 Task: Create a rule from the Recommended list, Task Added to this Project -> add SubTasks in the project BarTech with SubTasks Gather and Analyse Requirements , Design and Implement Solution , System Test and UAT , Release to Production / Go Live
Action: Mouse moved to (521, 273)
Screenshot: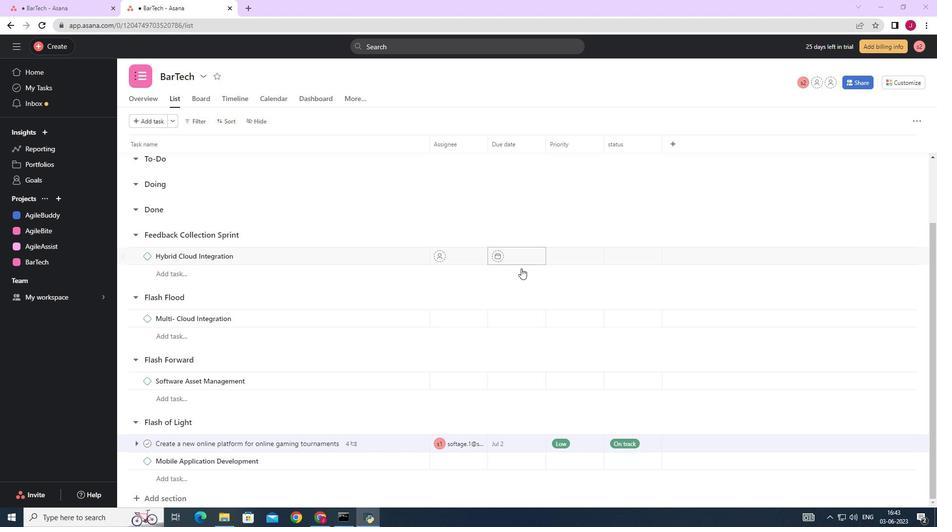 
Action: Mouse scrolled (521, 272) with delta (0, 0)
Screenshot: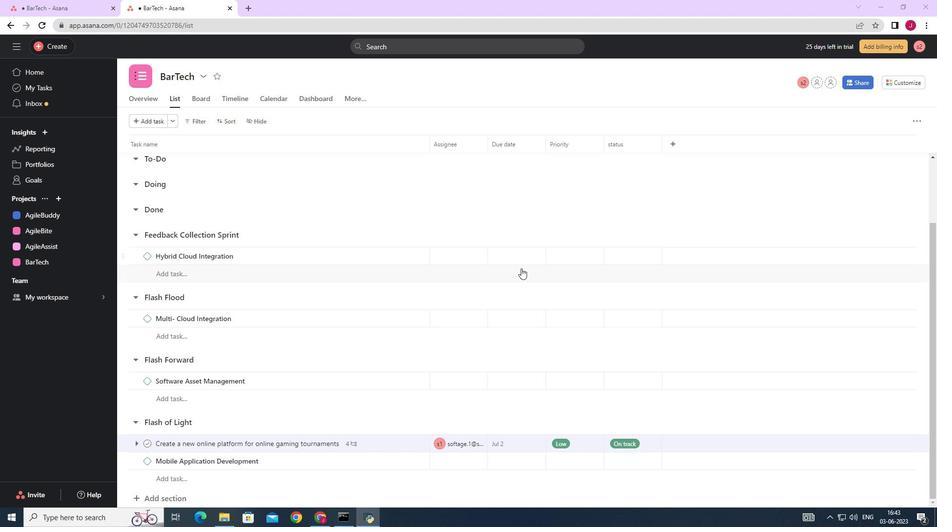
Action: Mouse scrolled (521, 272) with delta (0, 0)
Screenshot: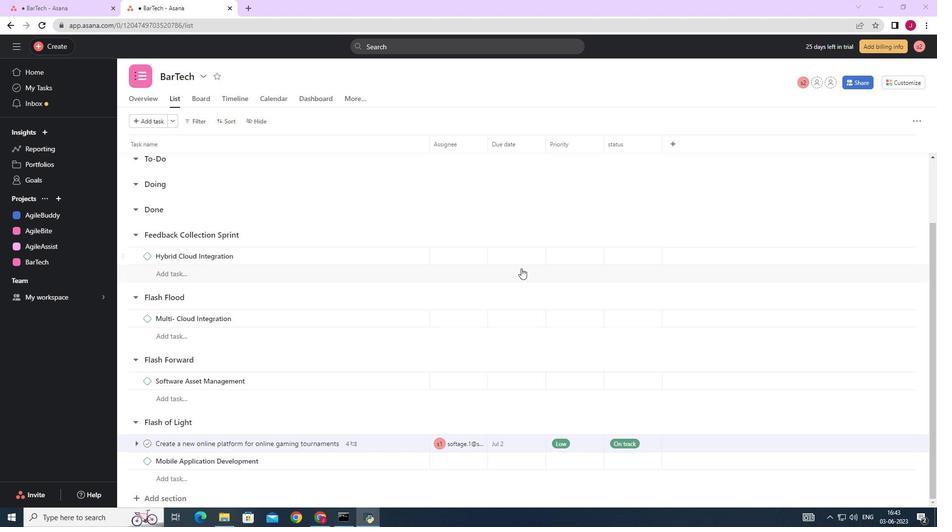 
Action: Mouse scrolled (521, 273) with delta (0, 0)
Screenshot: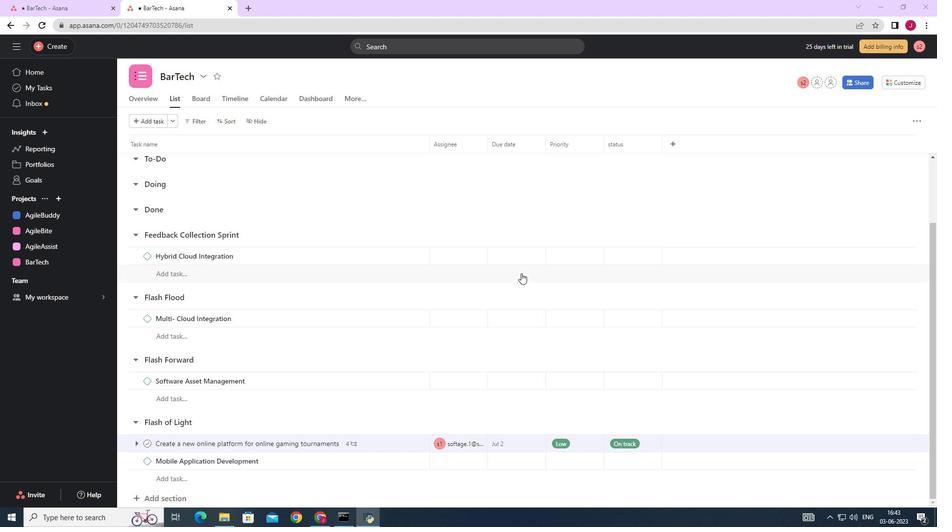 
Action: Mouse scrolled (521, 273) with delta (0, 0)
Screenshot: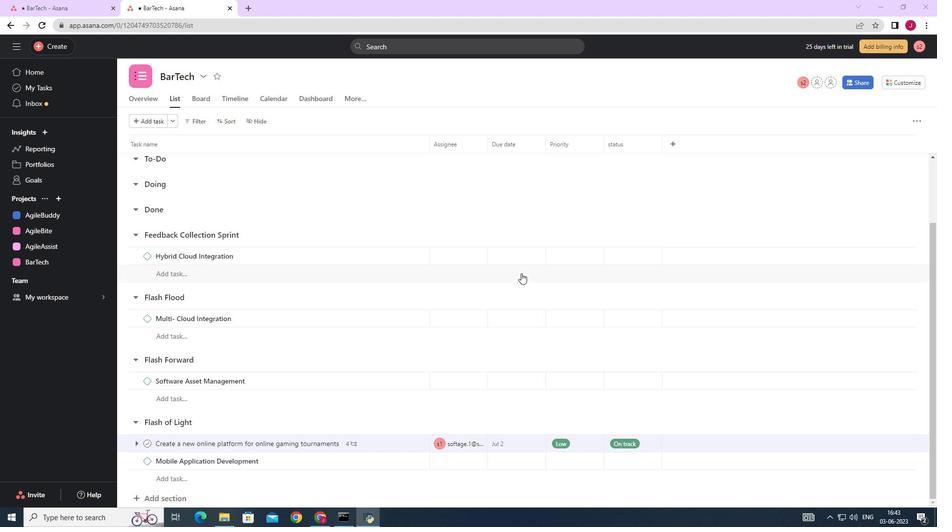 
Action: Mouse scrolled (521, 273) with delta (0, 0)
Screenshot: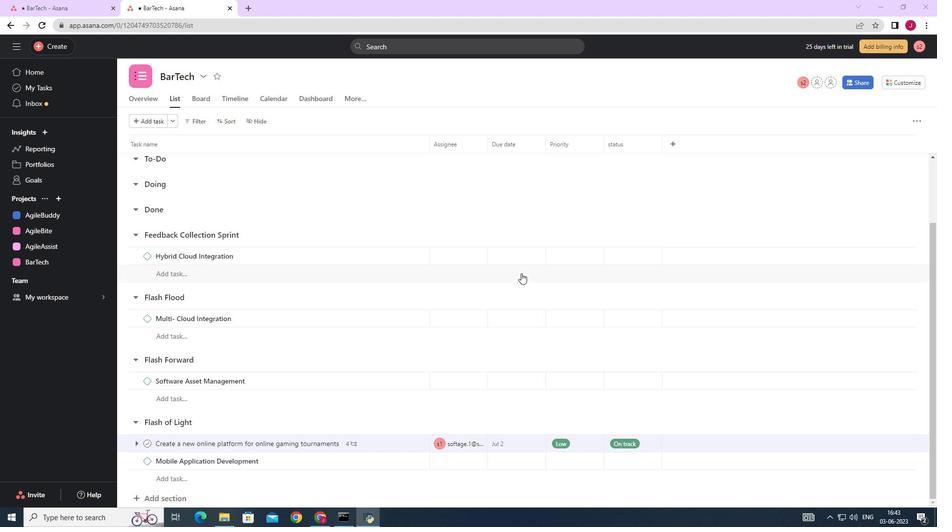 
Action: Mouse scrolled (521, 273) with delta (0, 0)
Screenshot: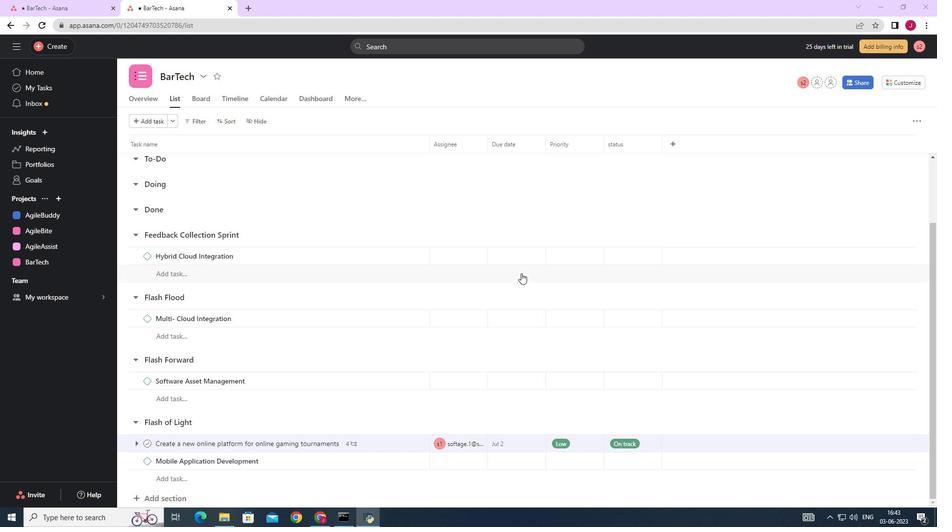 
Action: Mouse scrolled (521, 272) with delta (0, 0)
Screenshot: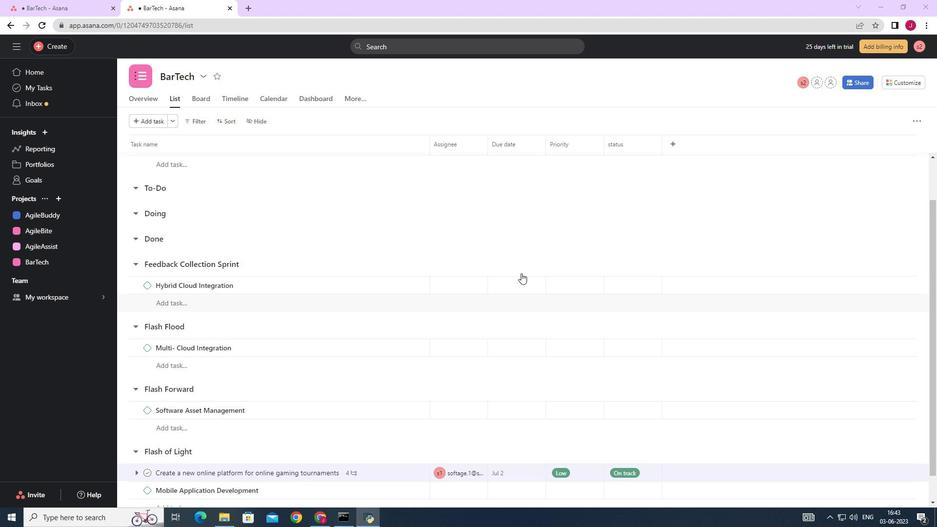 
Action: Mouse scrolled (521, 272) with delta (0, 0)
Screenshot: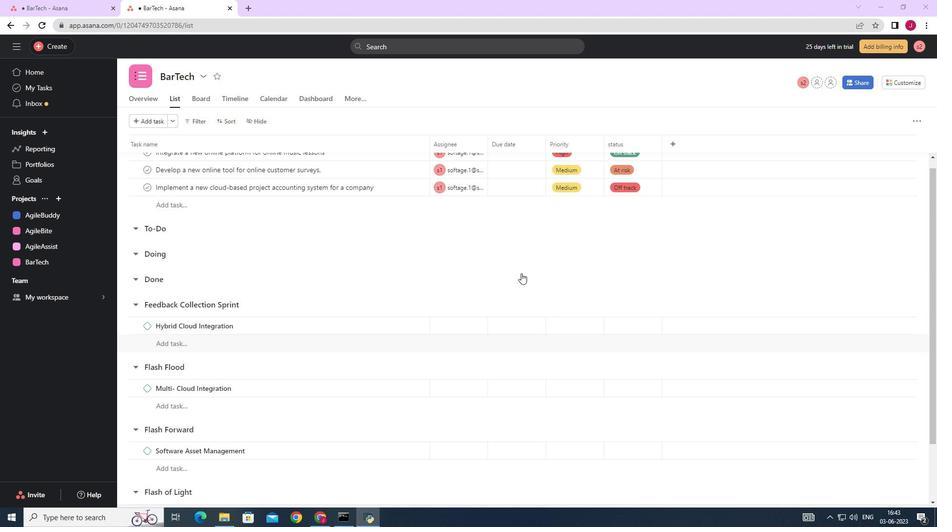 
Action: Mouse scrolled (521, 272) with delta (0, 0)
Screenshot: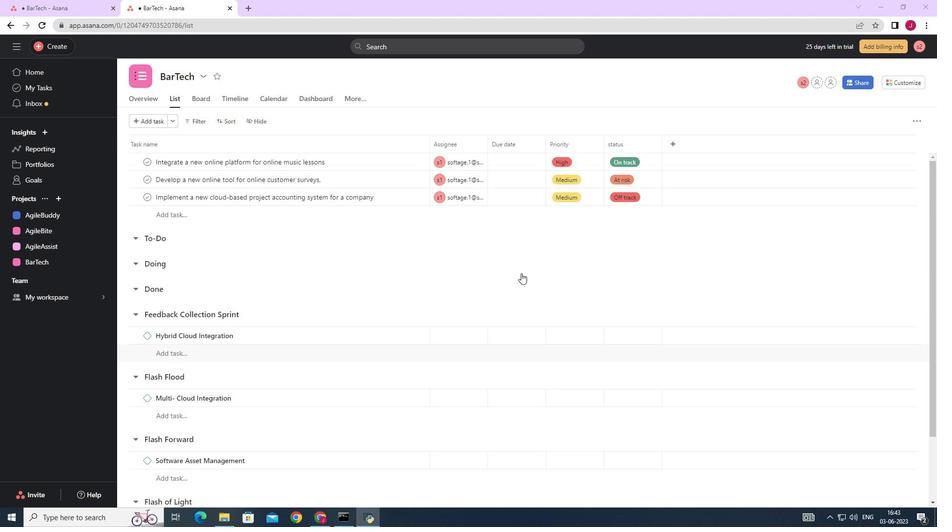 
Action: Mouse scrolled (521, 272) with delta (0, 0)
Screenshot: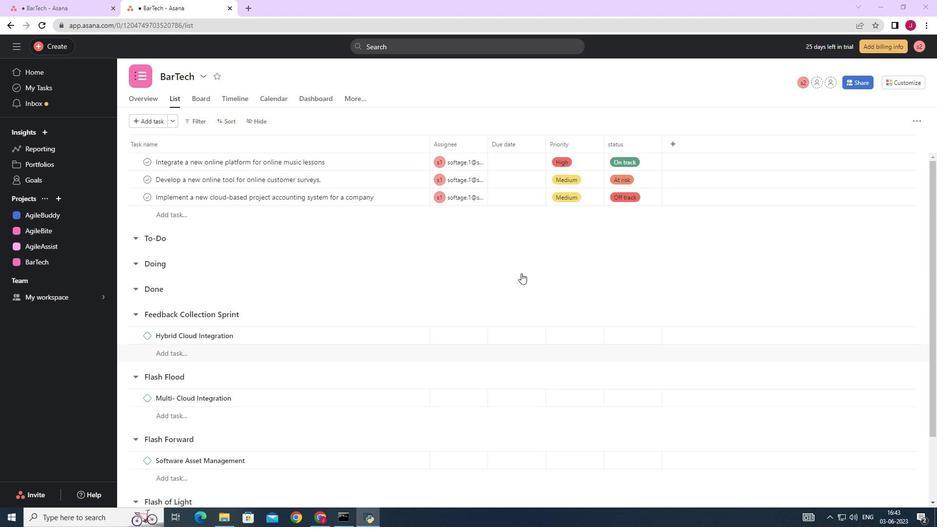 
Action: Mouse scrolled (521, 272) with delta (0, 0)
Screenshot: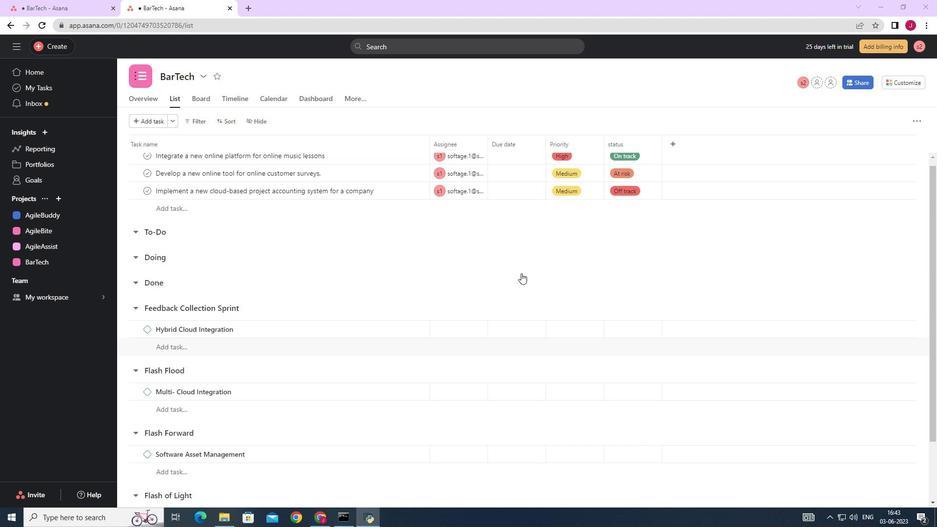 
Action: Mouse moved to (904, 82)
Screenshot: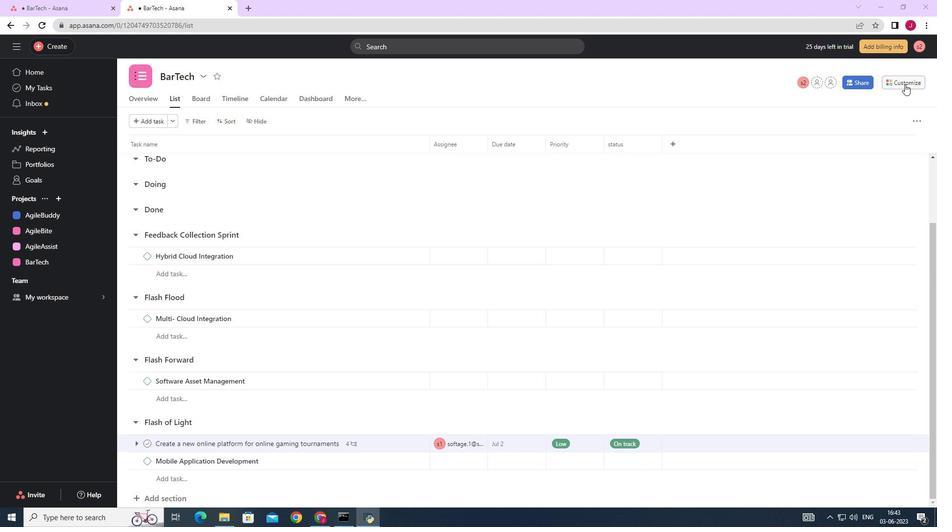 
Action: Mouse pressed left at (904, 82)
Screenshot: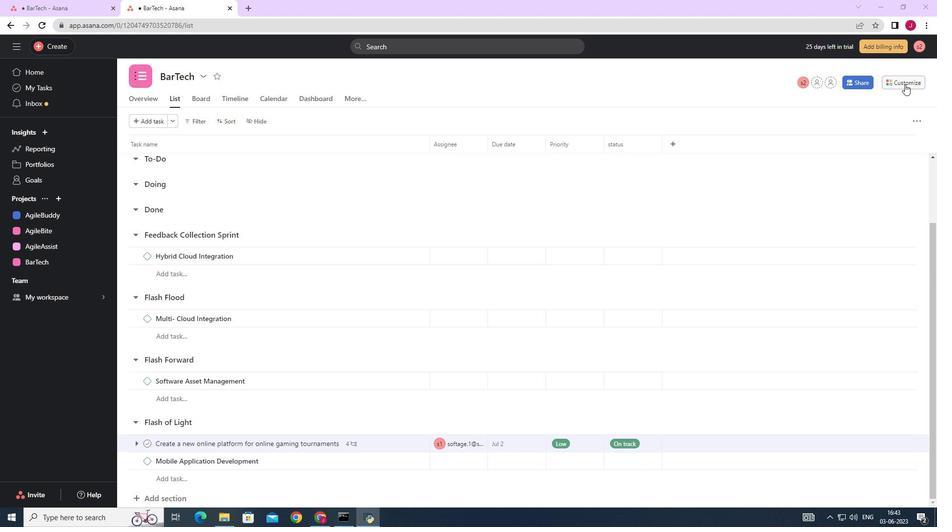 
Action: Mouse moved to (734, 216)
Screenshot: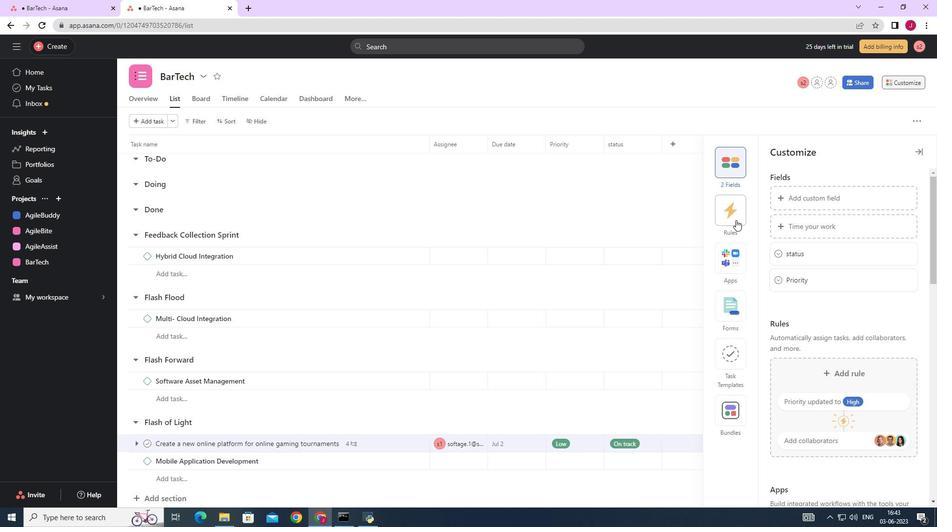 
Action: Mouse pressed left at (734, 216)
Screenshot: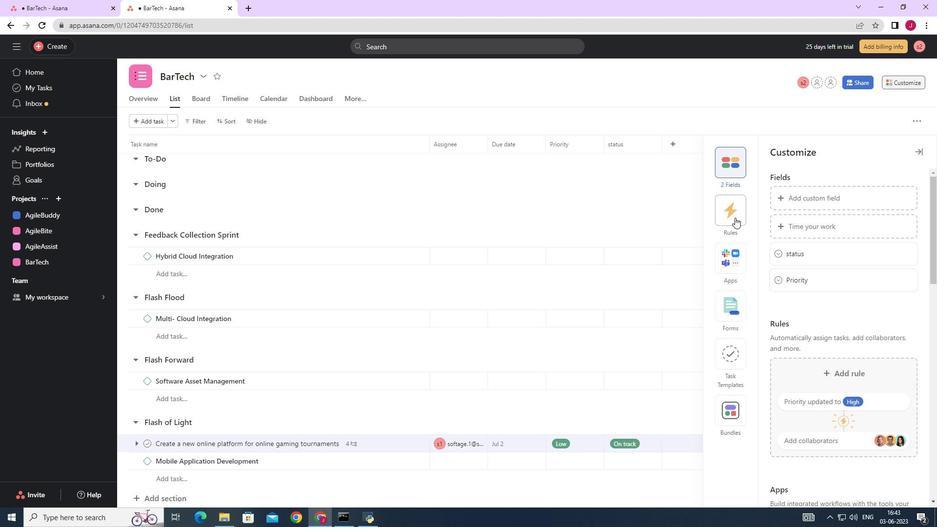 
Action: Mouse moved to (785, 223)
Screenshot: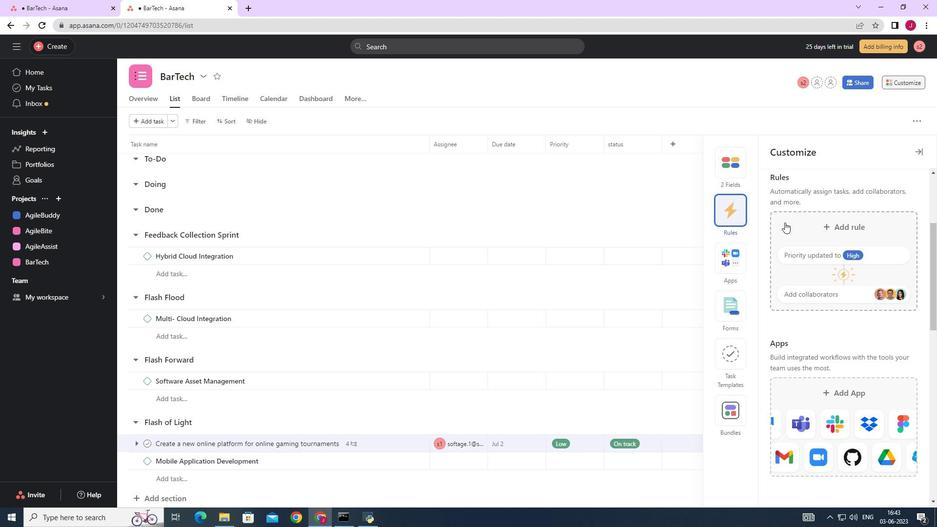 
Action: Mouse pressed left at (785, 223)
Screenshot: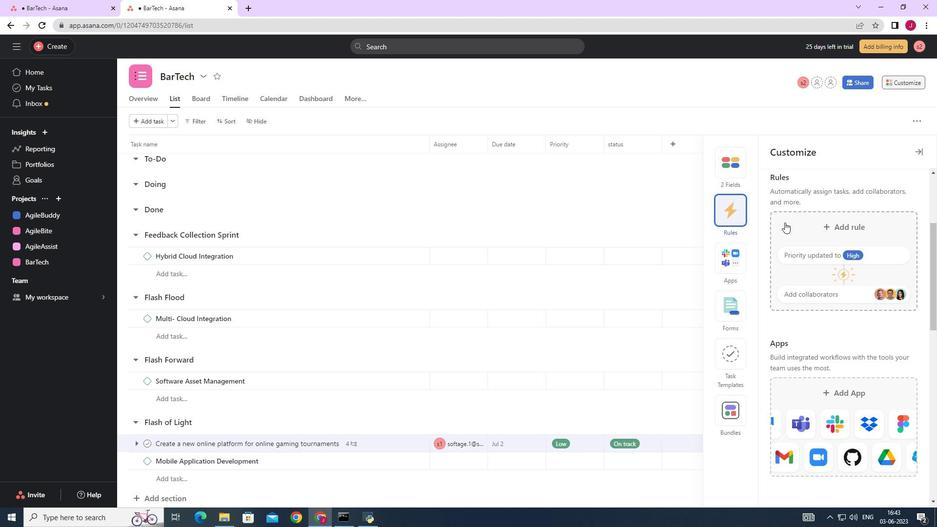 
Action: Mouse moved to (387, 145)
Screenshot: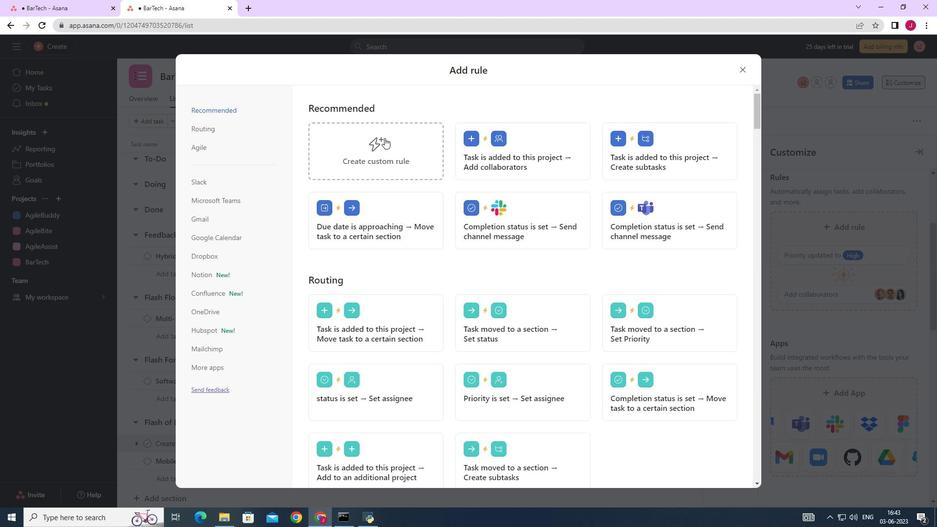 
Action: Mouse pressed left at (387, 145)
Screenshot: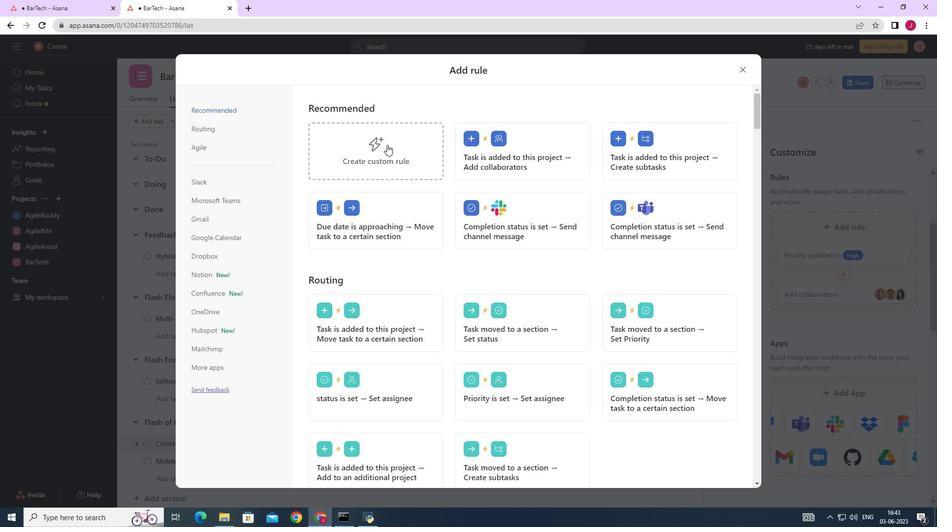 
Action: Mouse moved to (454, 252)
Screenshot: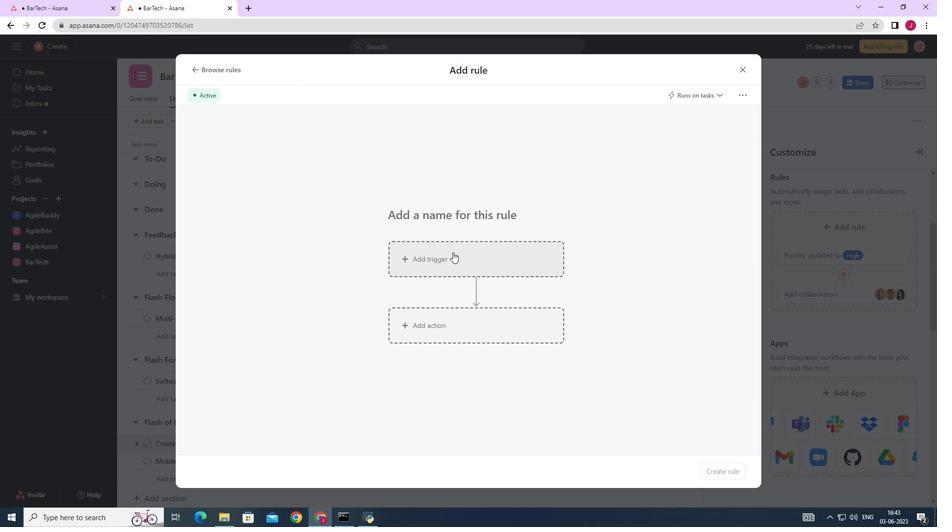 
Action: Mouse pressed left at (454, 252)
Screenshot: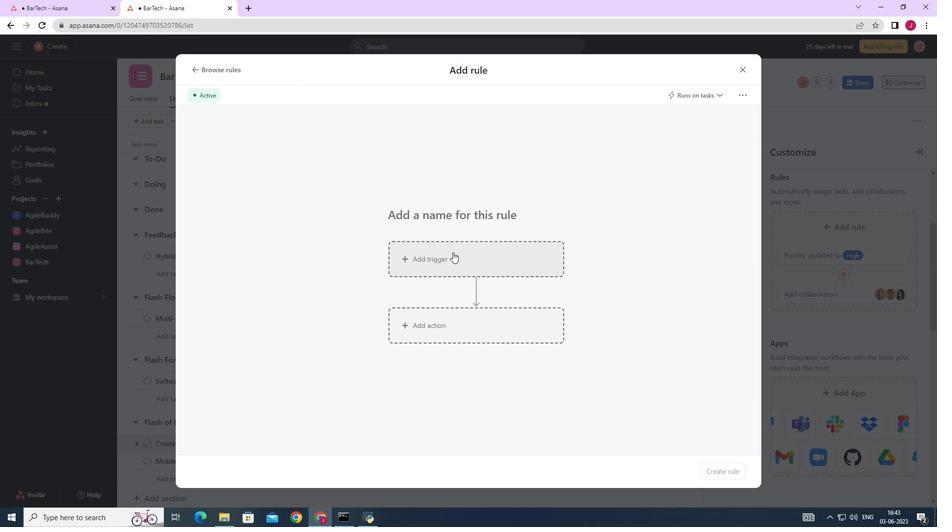
Action: Mouse moved to (376, 333)
Screenshot: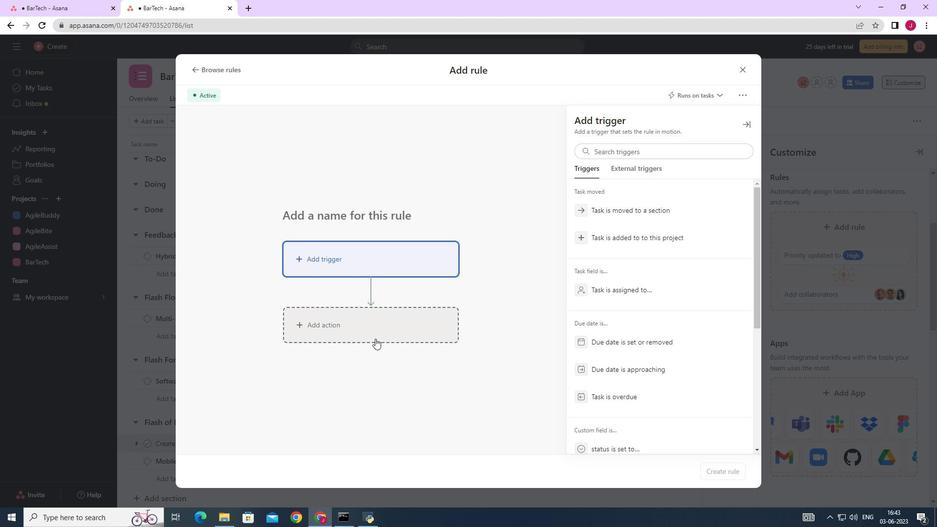 
Action: Mouse pressed left at (376, 333)
Screenshot: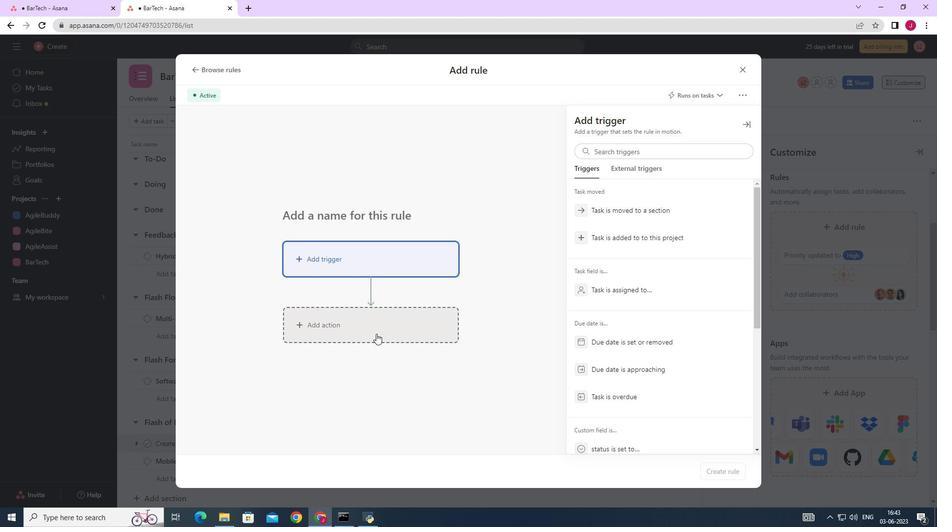
Action: Mouse moved to (631, 225)
Screenshot: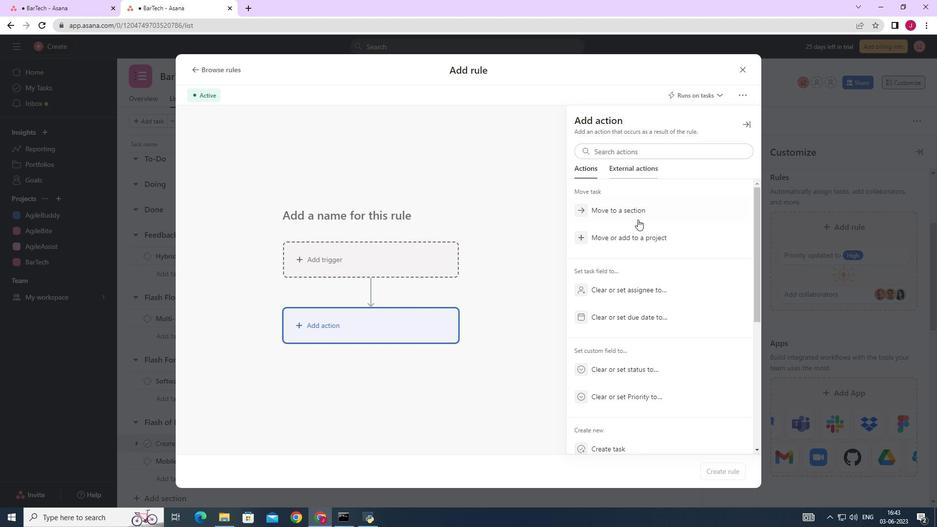 
Action: Mouse scrolled (631, 225) with delta (0, 0)
Screenshot: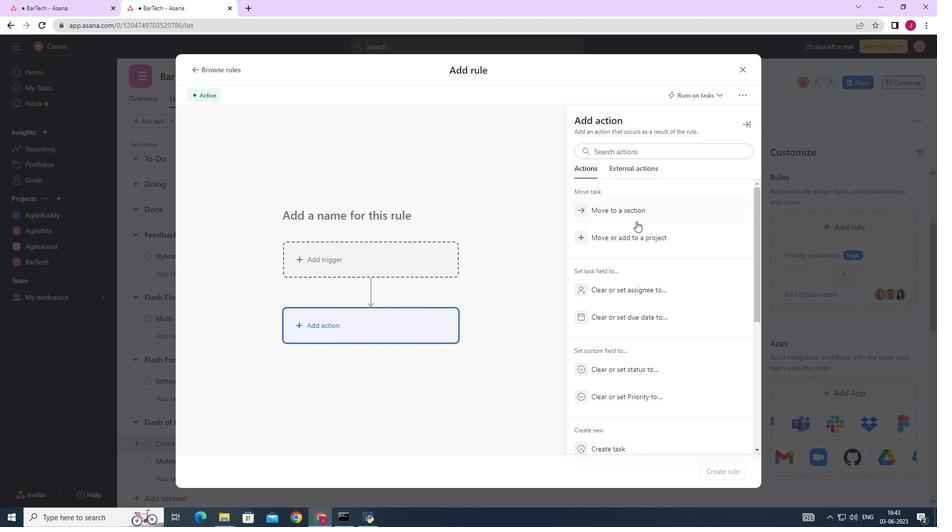
Action: Mouse scrolled (631, 225) with delta (0, 0)
Screenshot: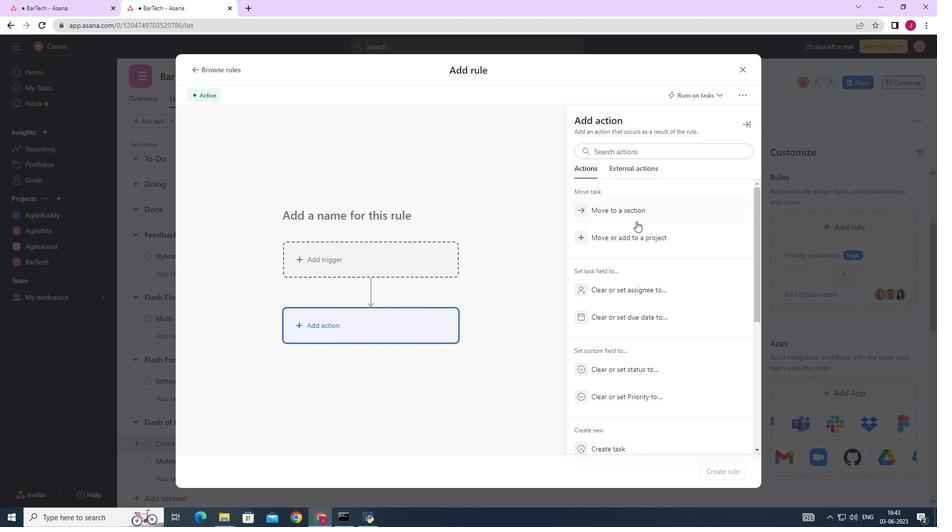 
Action: Mouse scrolled (631, 225) with delta (0, 0)
Screenshot: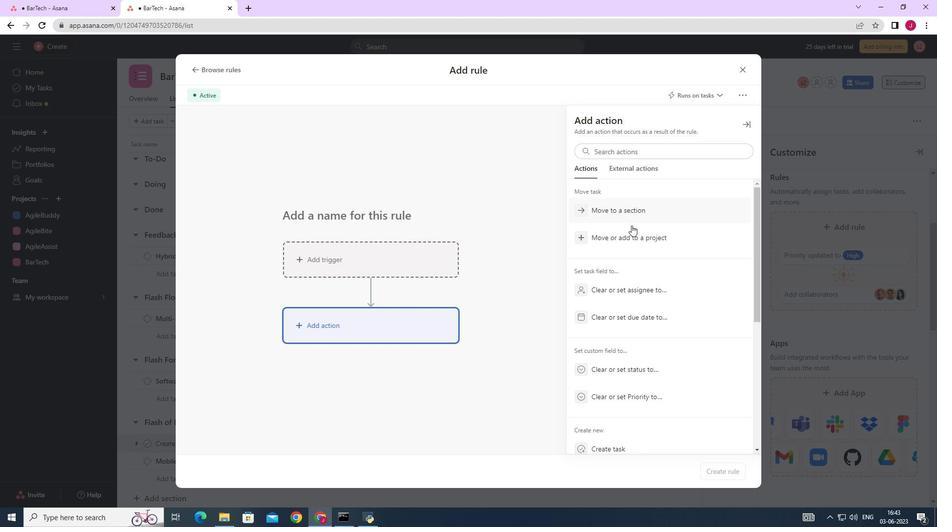 
Action: Mouse scrolled (631, 225) with delta (0, 0)
Screenshot: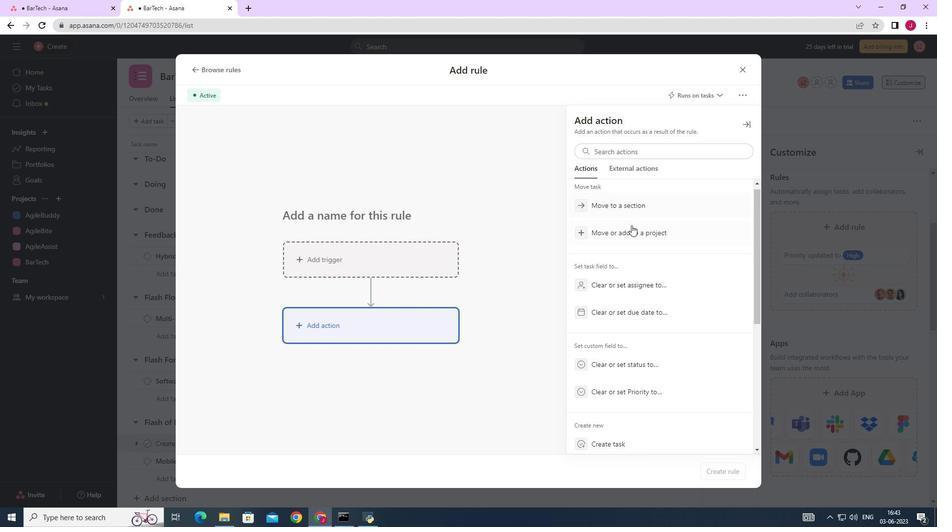 
Action: Mouse moved to (614, 279)
Screenshot: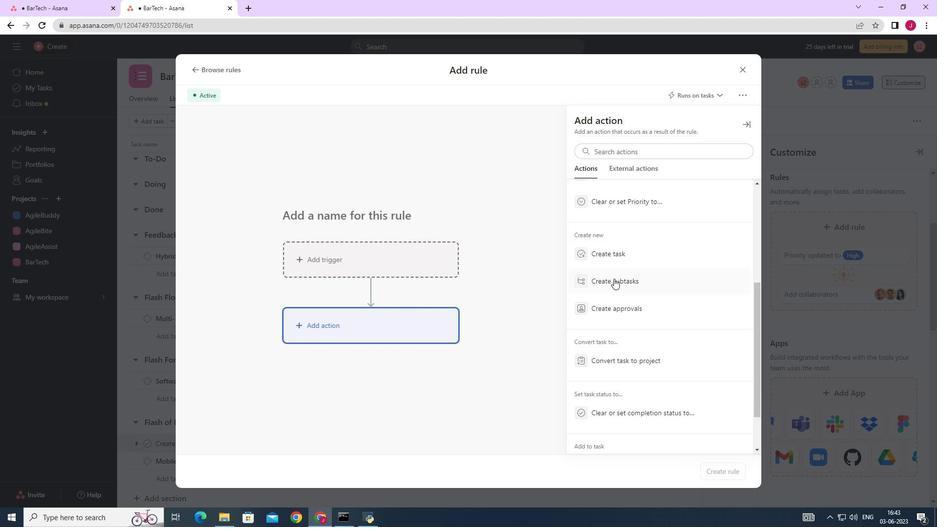 
Action: Mouse pressed left at (614, 279)
Screenshot: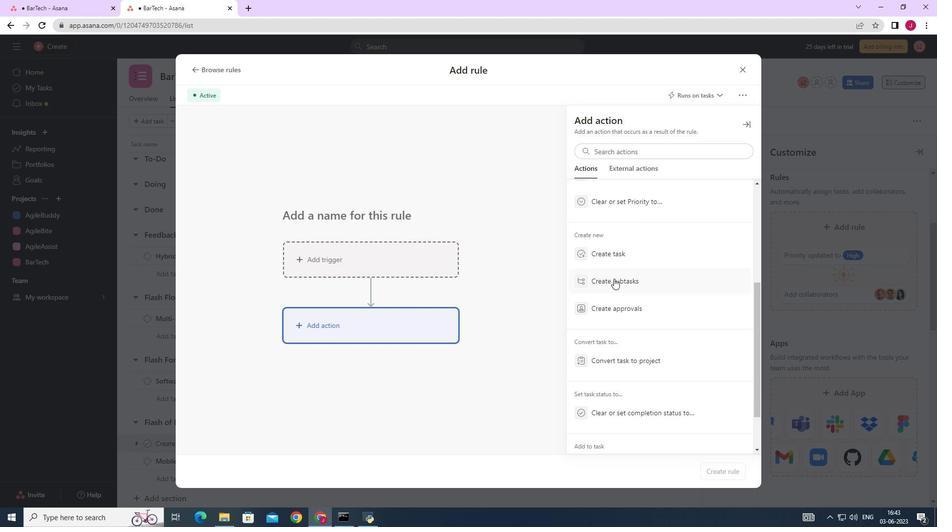 
Action: Mouse moved to (613, 155)
Screenshot: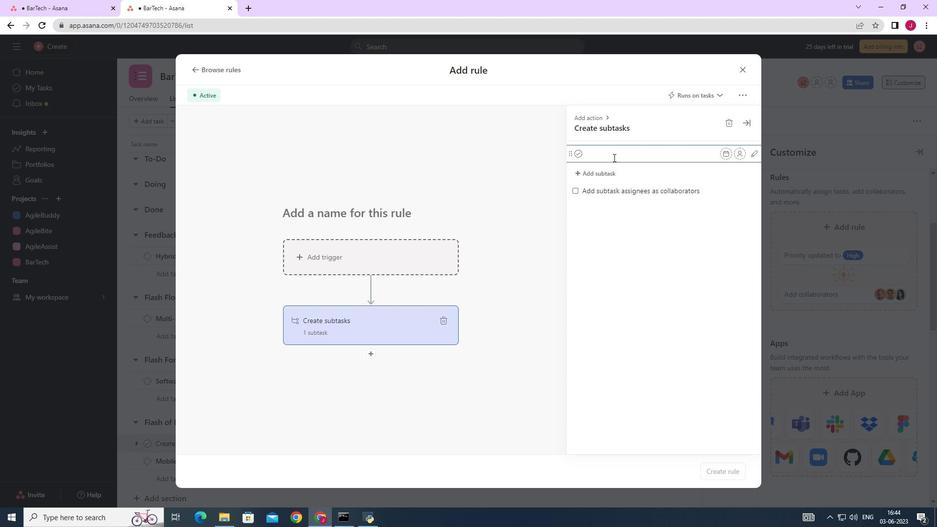
Action: Mouse pressed left at (613, 155)
Screenshot: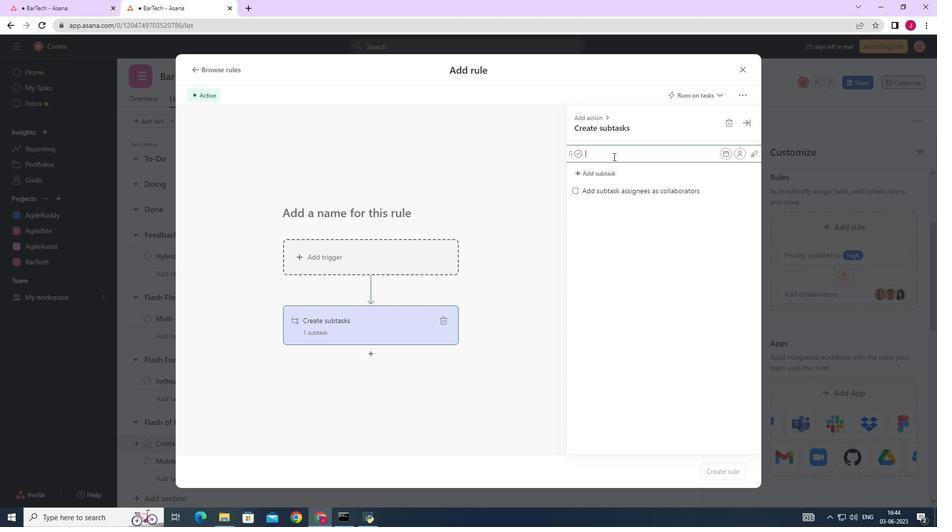 
Action: Key pressed <Key.caps_lock>G<Key.caps_lock>ather<Key.space>and<Key.space><Key.caps_lock>A<Key.caps_lock>nalyse<Key.space><Key.caps_lock>R<Key.caps_lock>equirements
Screenshot: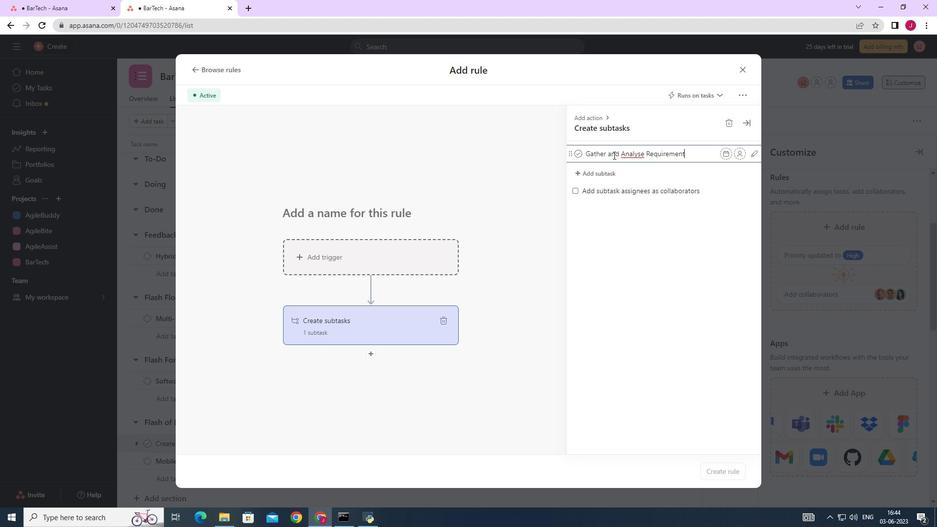 
Action: Mouse moved to (603, 170)
Screenshot: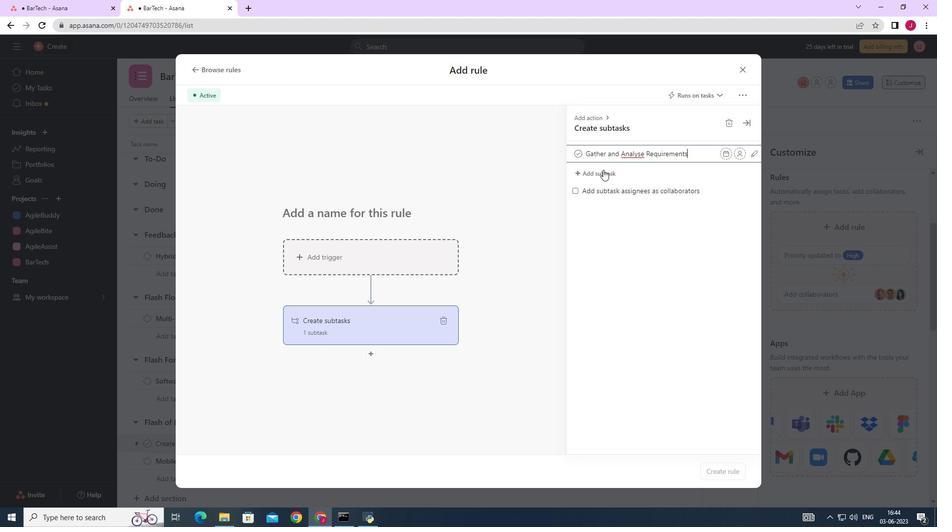 
Action: Mouse pressed left at (603, 170)
Screenshot: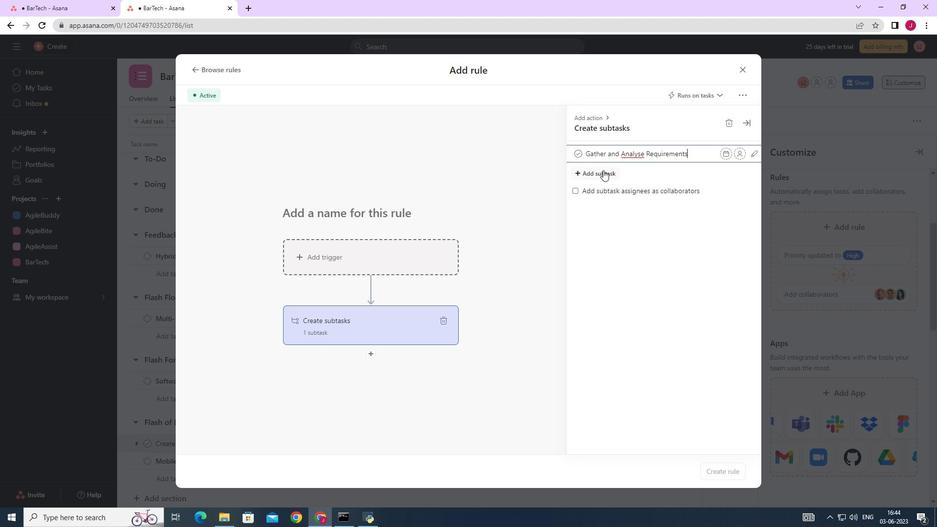 
Action: Key pressed <Key.caps_lock>D<Key.caps_lock>esign<Key.space>and<Key.space><Key.caps_lock>I<Key.caps_lock>mplement<Key.space><Key.caps_lock>S<Key.caps_lock>olution
Screenshot: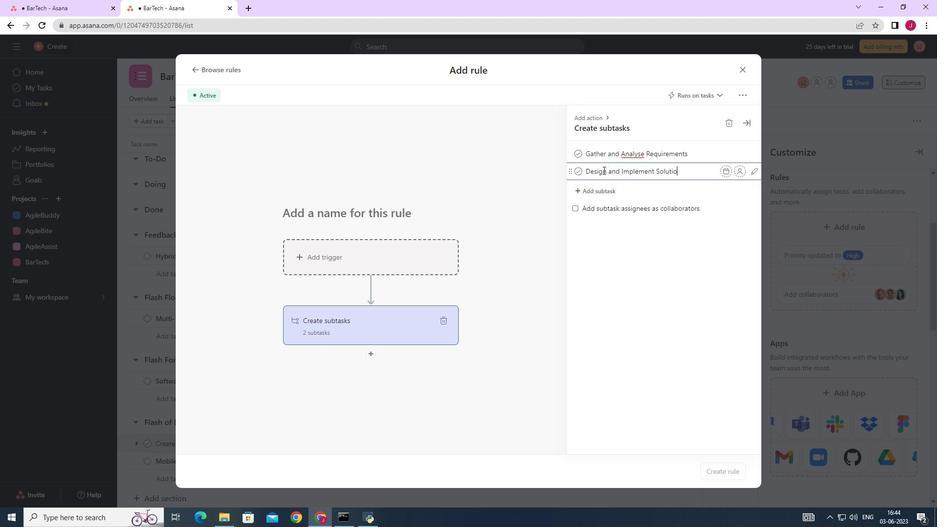
Action: Mouse moved to (686, 175)
Screenshot: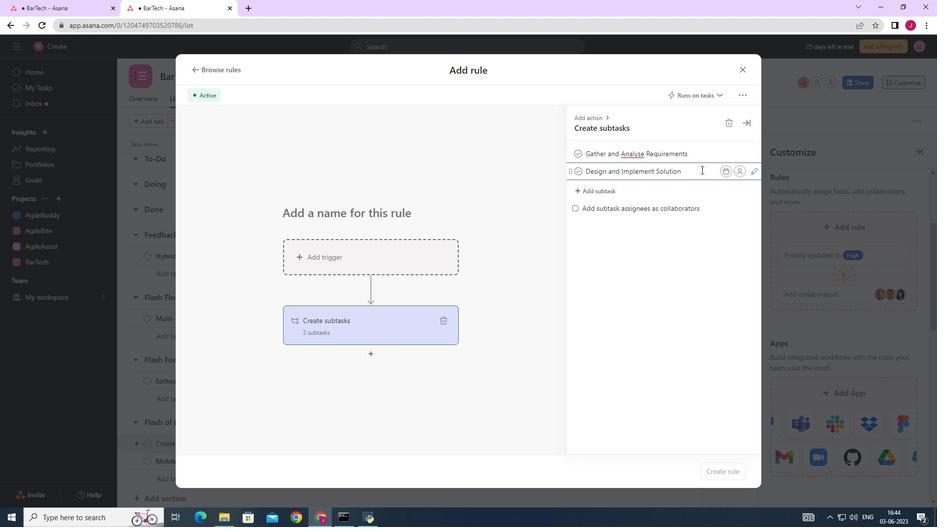 
Action: Key pressed <Key.enter><Key.caps_lock>S<Key.caps_lock>ystem<Key.space><Key.caps_lock>T<Key.caps_lock>est<Key.space>and<Key.space><Key.caps_lock>UAT<Key.enter><Key.caps_lock>r<Key.caps_lock>E<Key.backspace><Key.backspace>R<Key.caps_lock>elease<Key.space>to<Key.space>production<Key.space>/<Key.space>g<Key.backspace><Key.caps_lock>G<Key.caps_lock>o<Key.space><Key.caps_lock>L<Key.caps_lock>ive<Key.enter>
Screenshot: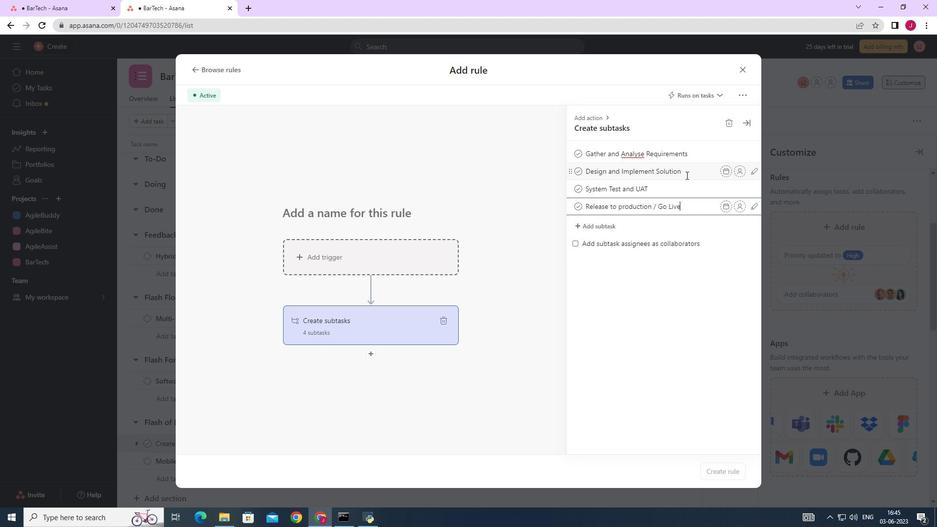 
Action: Mouse moved to (676, 174)
Screenshot: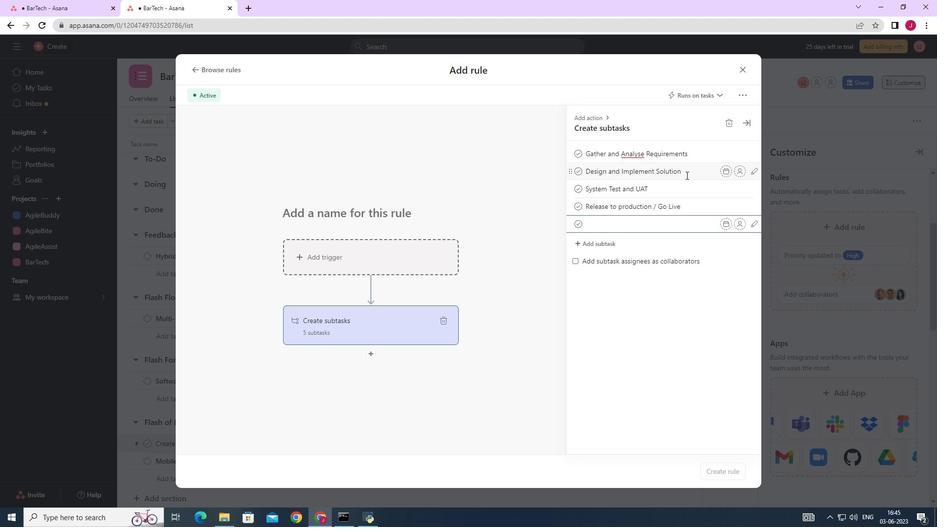 
